 Task: Go to the posts of company Johnson & johnson
Action: Mouse moved to (527, 56)
Screenshot: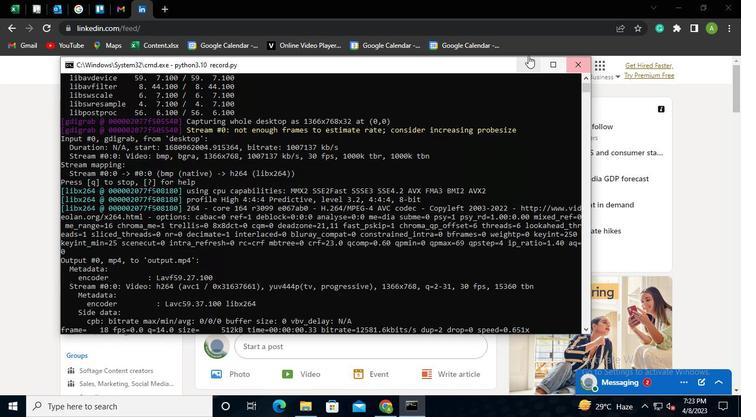 
Action: Mouse pressed left at (527, 56)
Screenshot: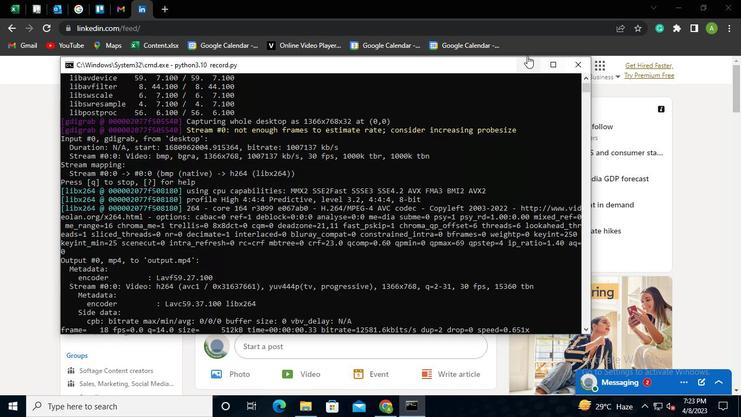 
Action: Mouse moved to (533, 65)
Screenshot: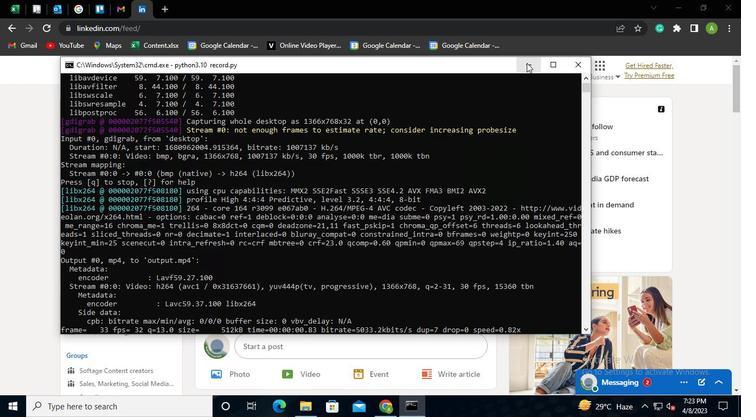 
Action: Mouse pressed left at (533, 65)
Screenshot: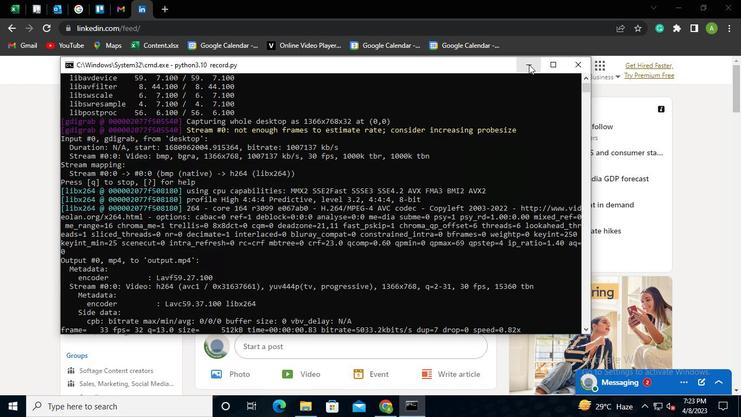 
Action: Mouse moved to (137, 71)
Screenshot: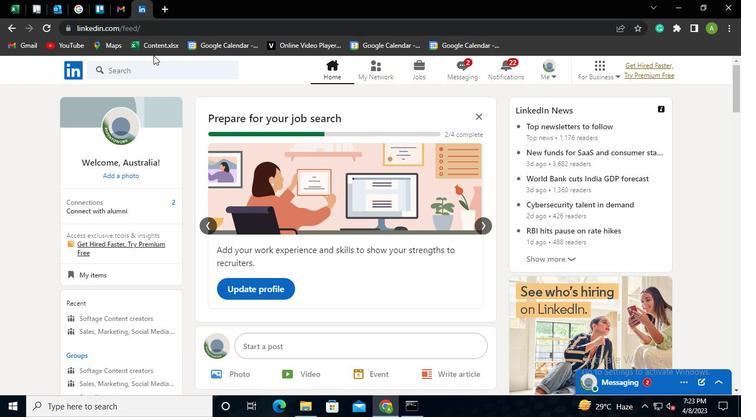 
Action: Mouse pressed left at (137, 71)
Screenshot: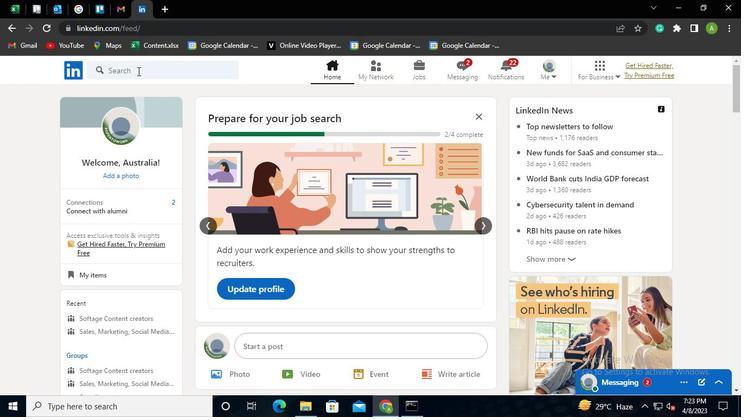
Action: Mouse moved to (116, 127)
Screenshot: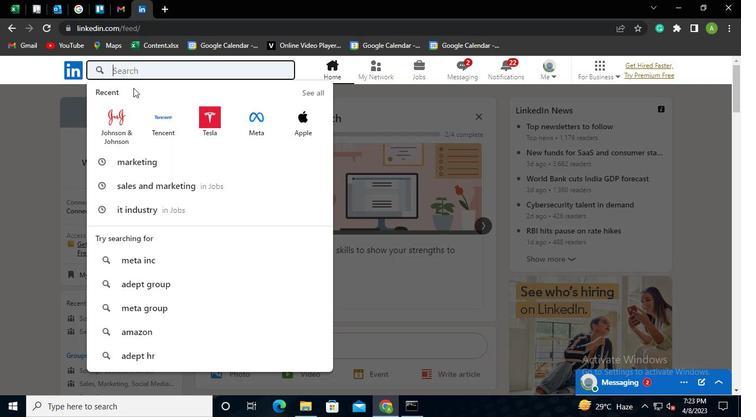 
Action: Mouse pressed left at (116, 127)
Screenshot: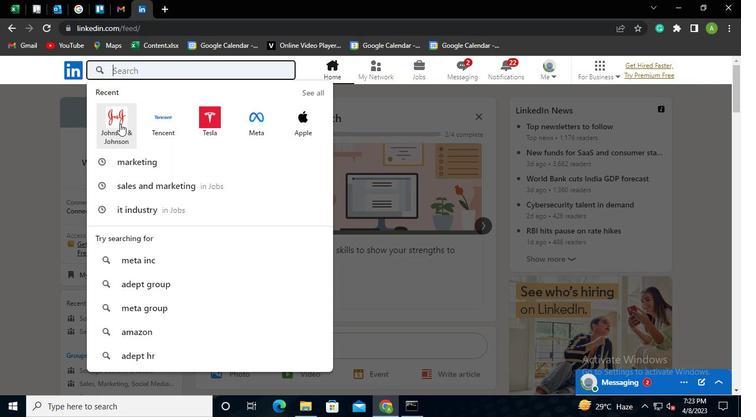 
Action: Mouse moved to (185, 124)
Screenshot: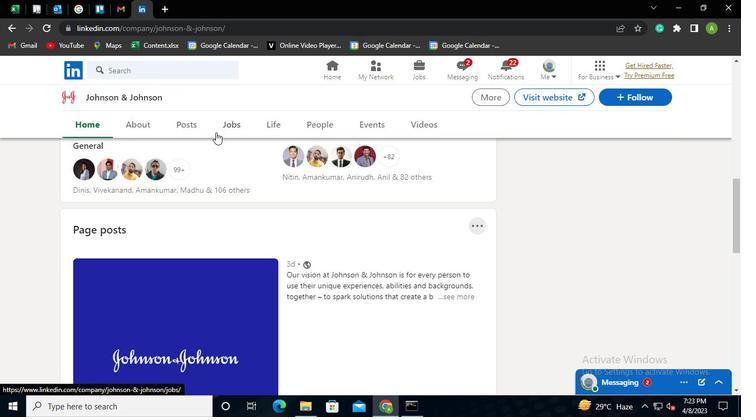 
Action: Mouse pressed left at (185, 124)
Screenshot: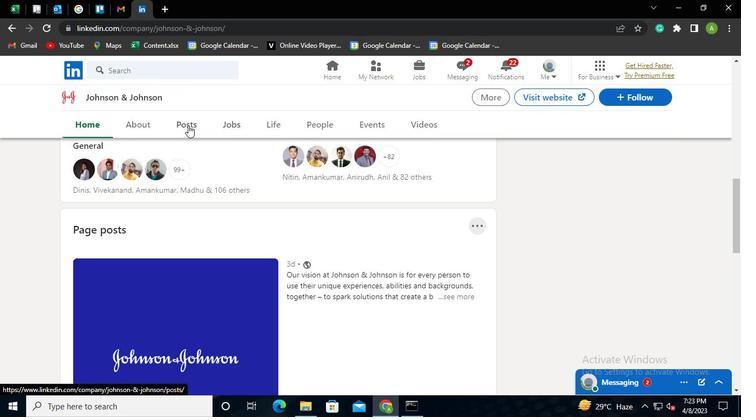 
Action: Mouse moved to (413, 406)
Screenshot: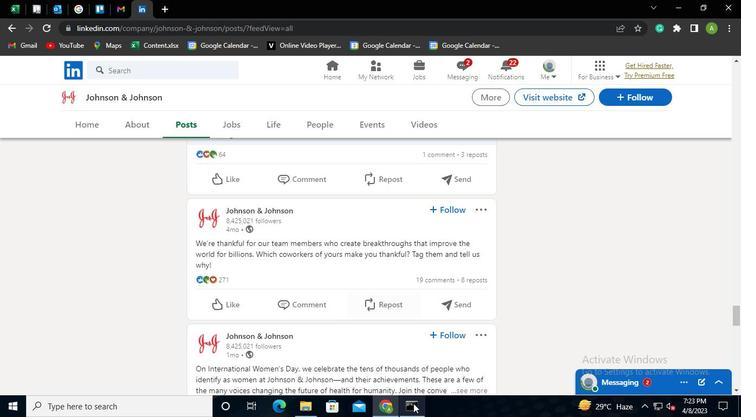 
Action: Mouse pressed left at (413, 406)
Screenshot: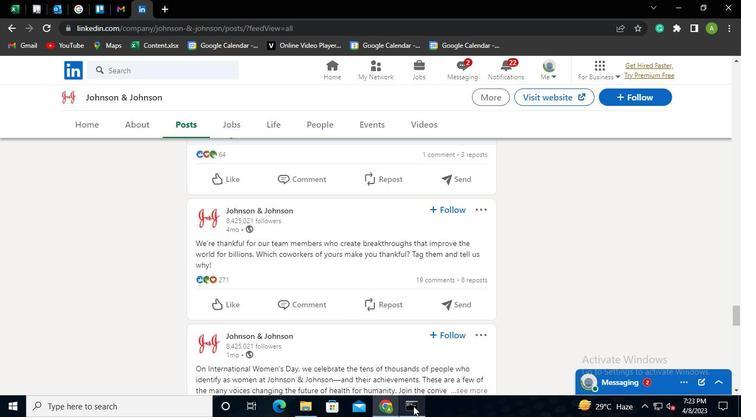 
Action: Mouse moved to (572, 66)
Screenshot: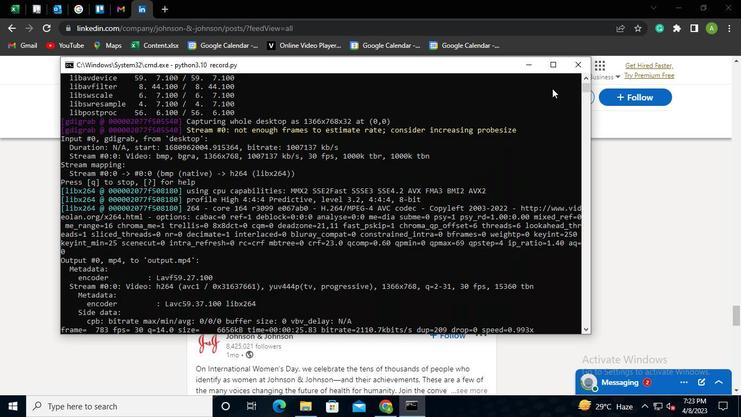 
Action: Mouse pressed left at (572, 66)
Screenshot: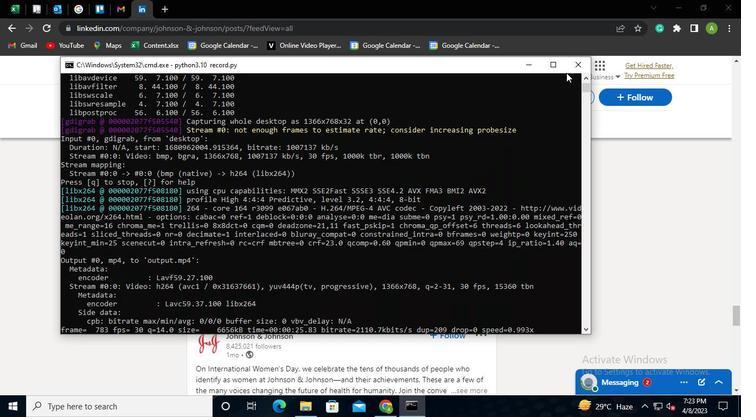 
Action: Mouse moved to (571, 68)
Screenshot: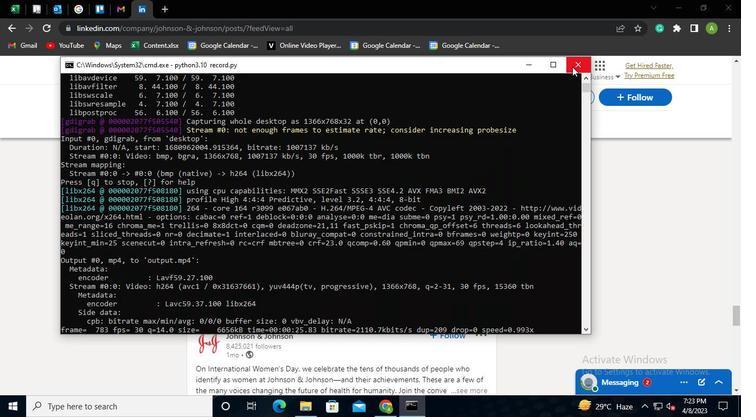 
